 Task: Apply Clip Filter to Vintage
Action: Mouse moved to (805, 316)
Screenshot: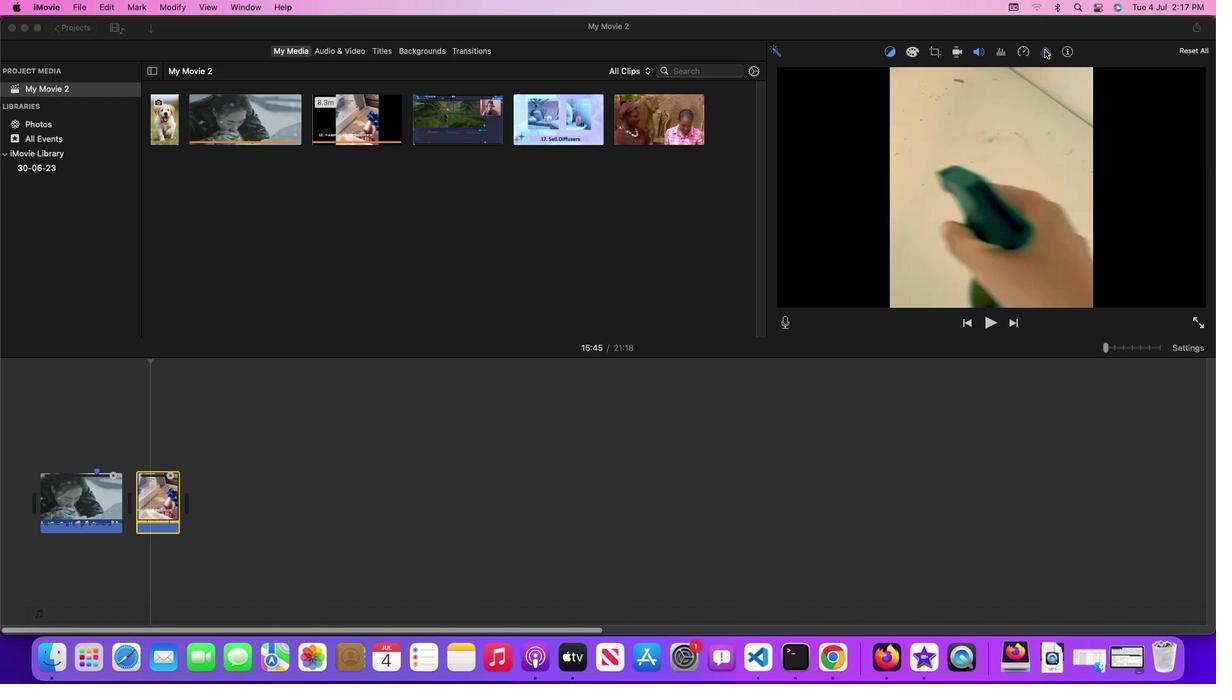 
Action: Mouse pressed left at (805, 316)
Screenshot: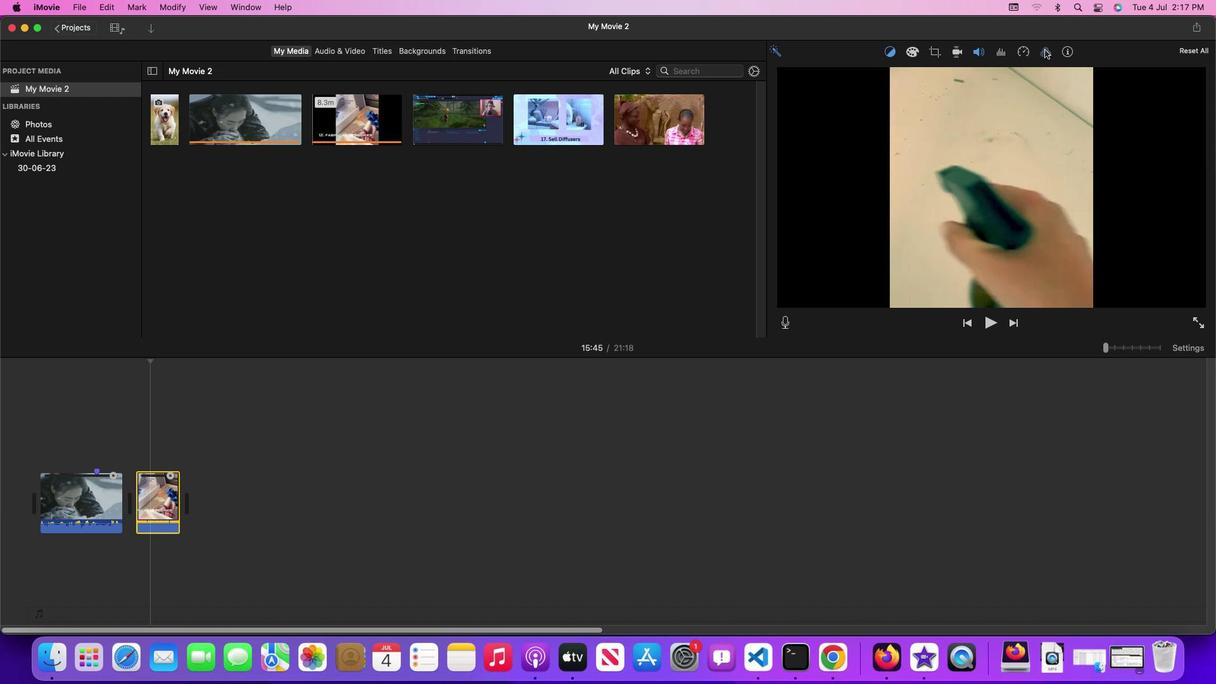 
Action: Mouse moved to (805, 316)
Screenshot: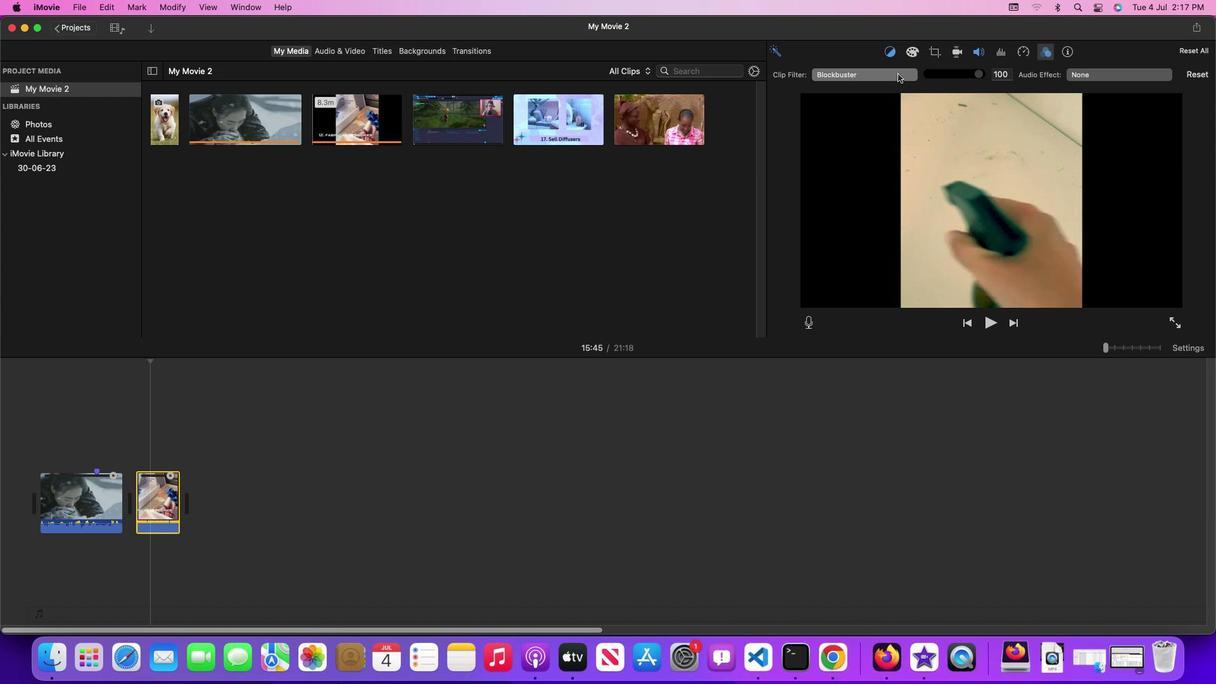 
Action: Mouse pressed left at (805, 316)
Screenshot: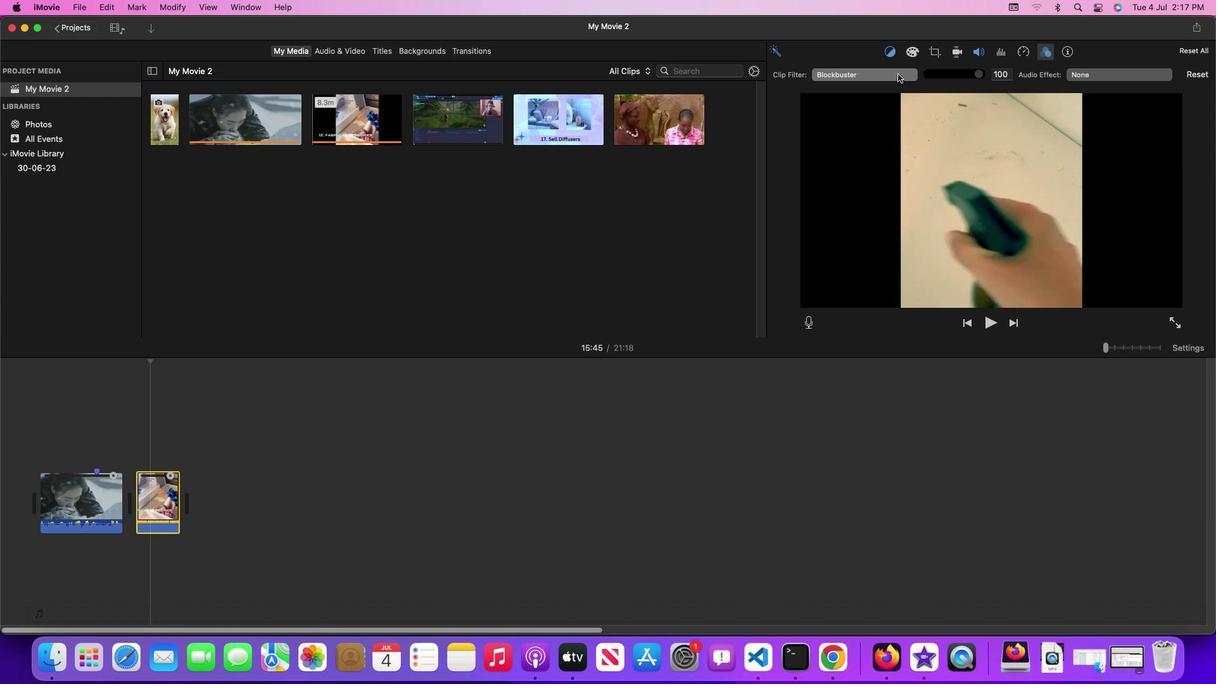 
Action: Mouse moved to (805, 316)
Screenshot: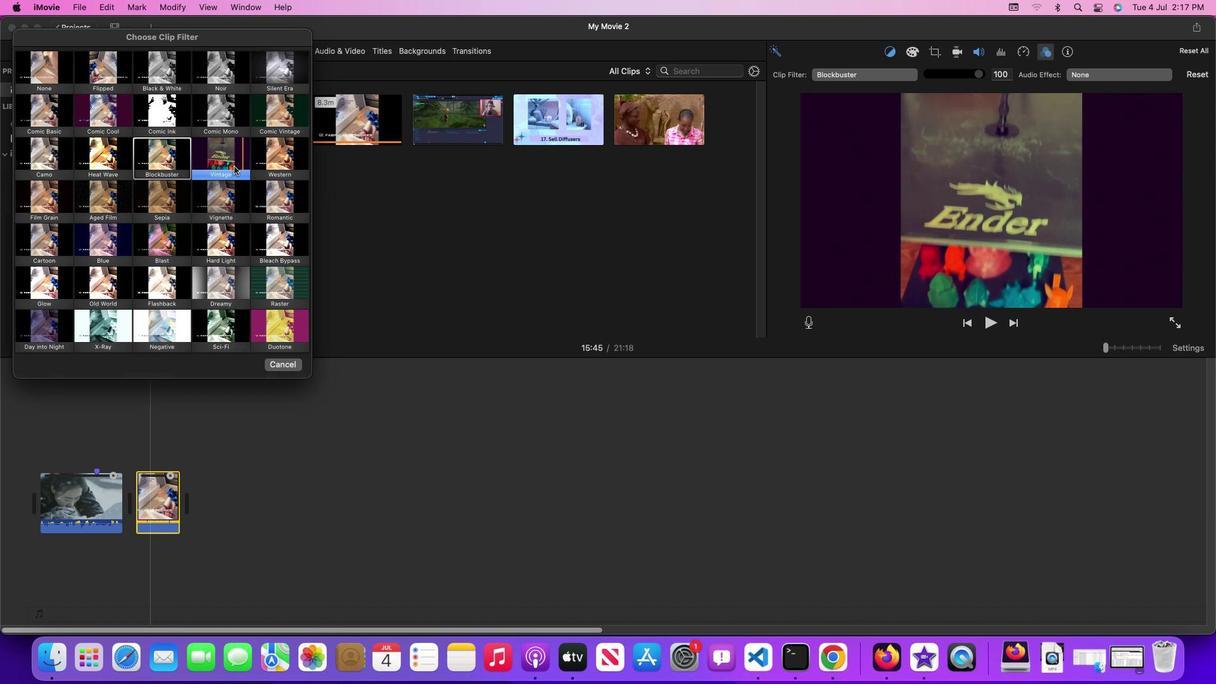
Action: Mouse pressed left at (805, 316)
Screenshot: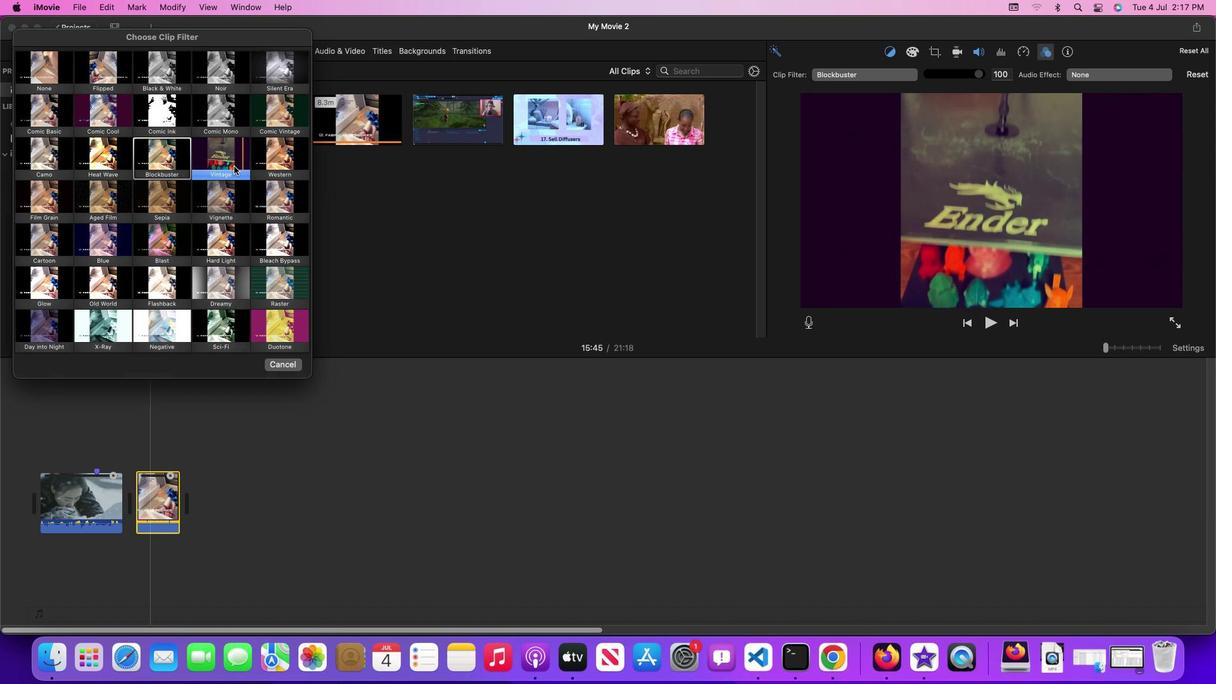
Action: Mouse moved to (805, 316)
Screenshot: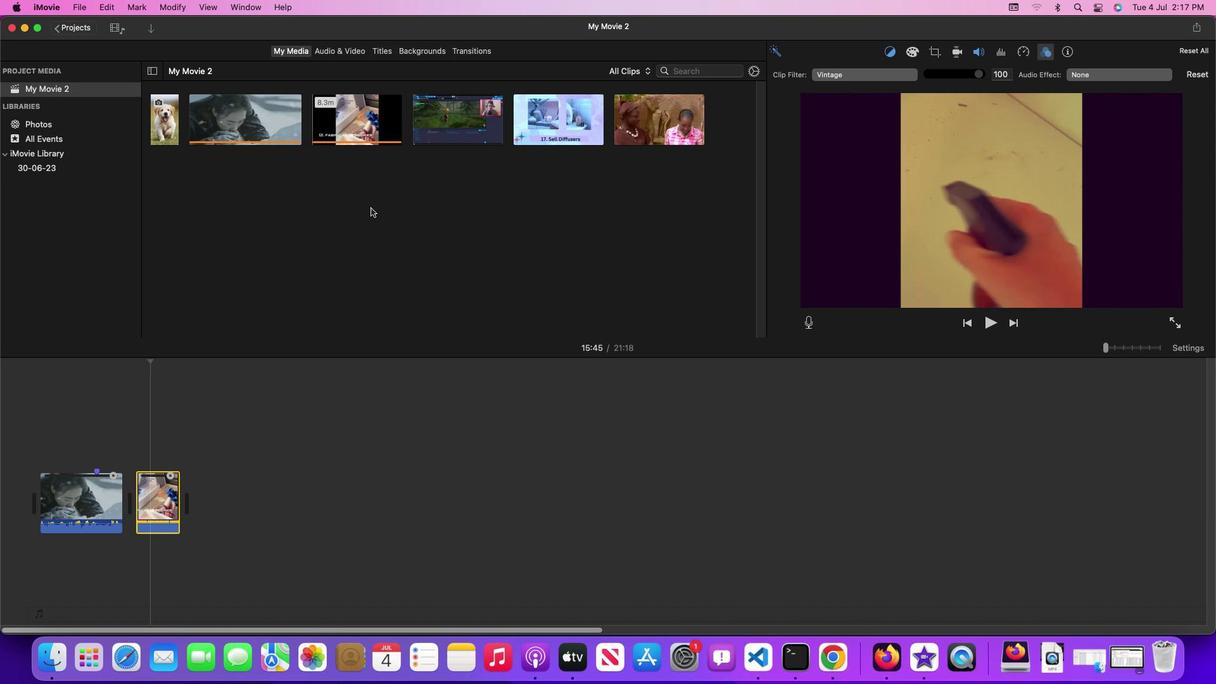 
